 Task: Create a due date automation trigger when advanced on, on the wednesday after a card is due add fields with custom field "Resume" set to a number greater or equal to 1 and greater than 10 at 11:00 AM.
Action: Mouse moved to (961, 77)
Screenshot: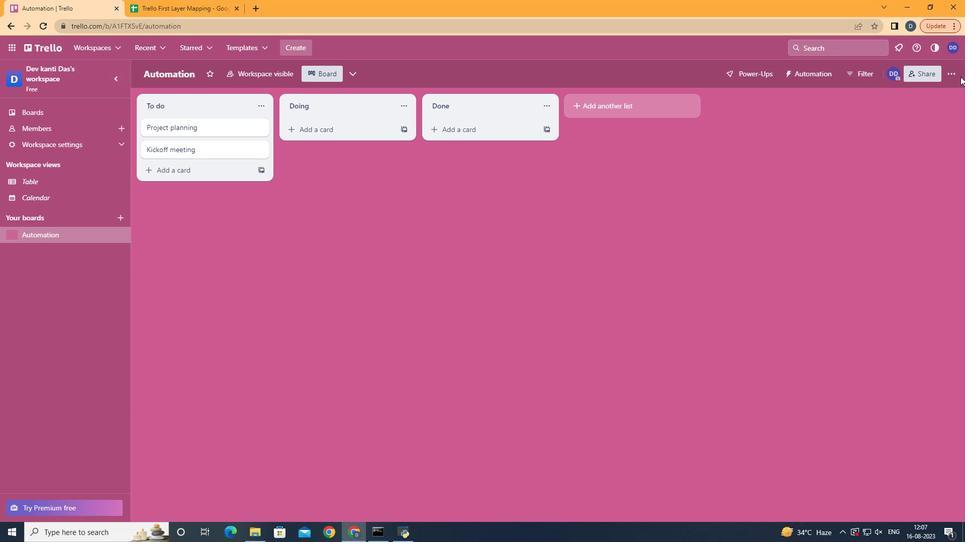 
Action: Mouse pressed left at (961, 77)
Screenshot: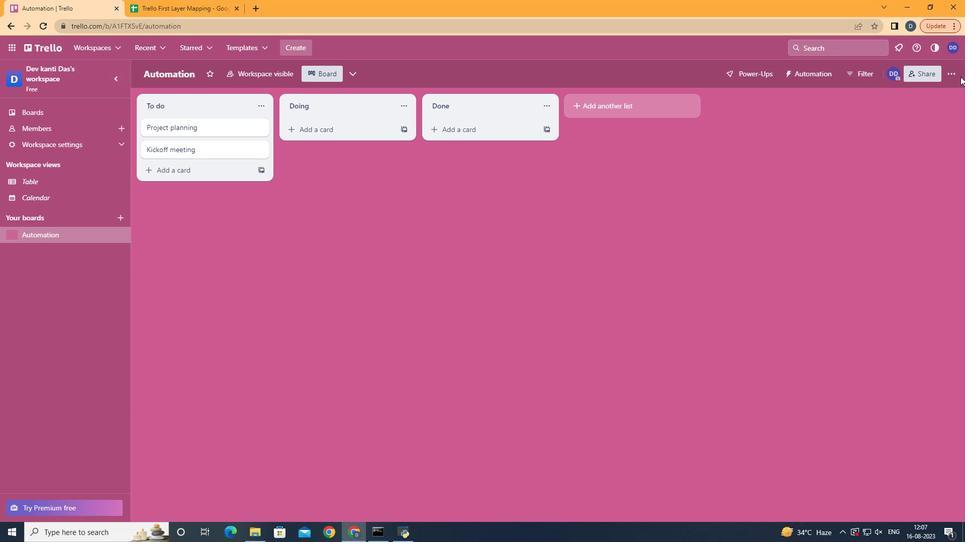 
Action: Mouse moved to (958, 73)
Screenshot: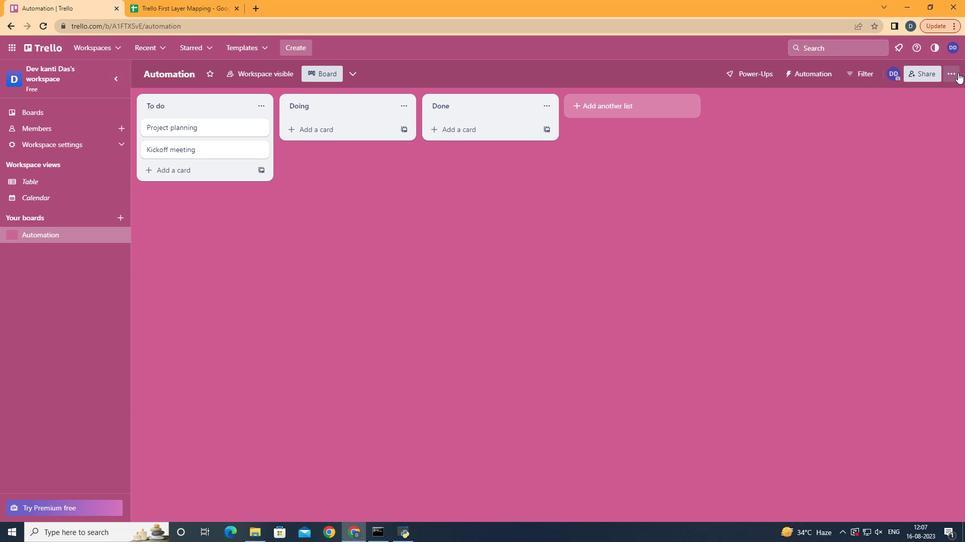 
Action: Mouse pressed left at (958, 73)
Screenshot: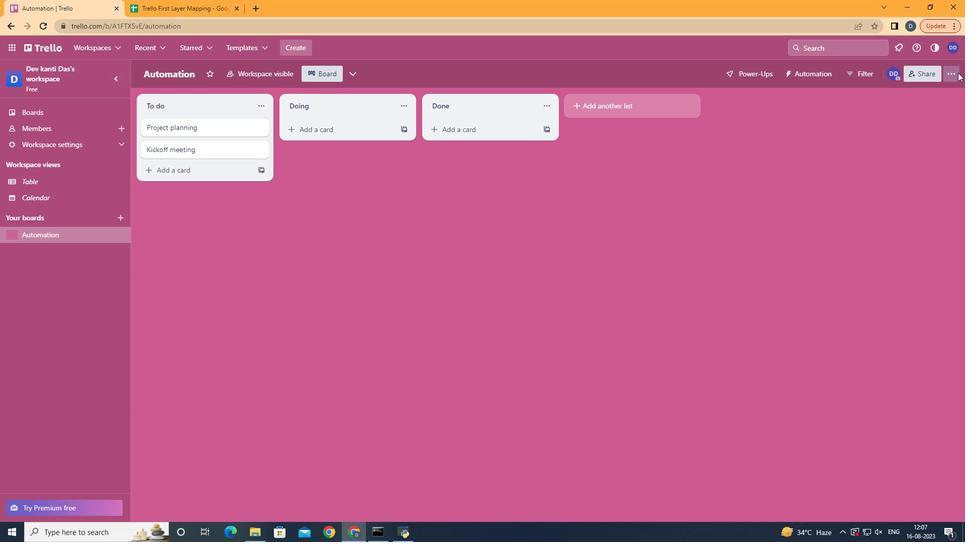 
Action: Mouse moved to (849, 218)
Screenshot: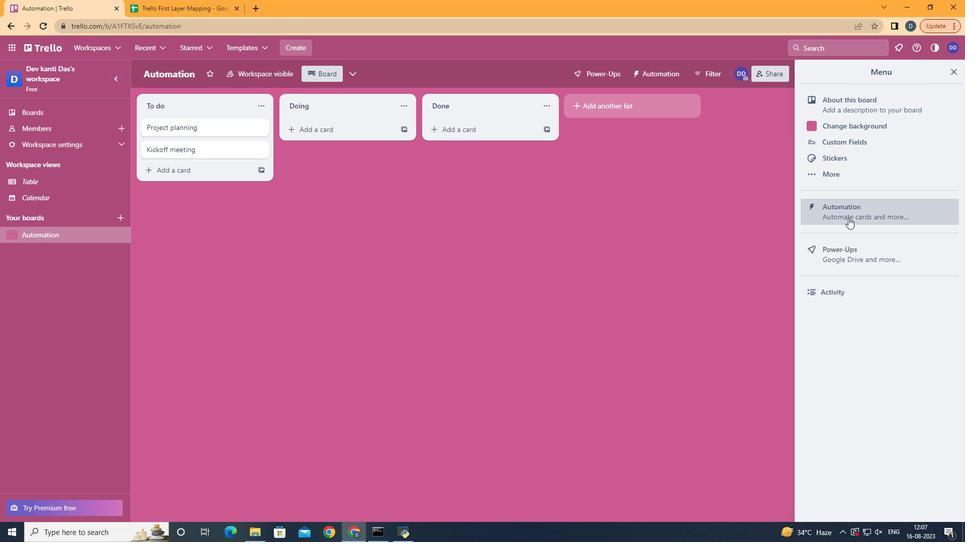 
Action: Mouse pressed left at (849, 218)
Screenshot: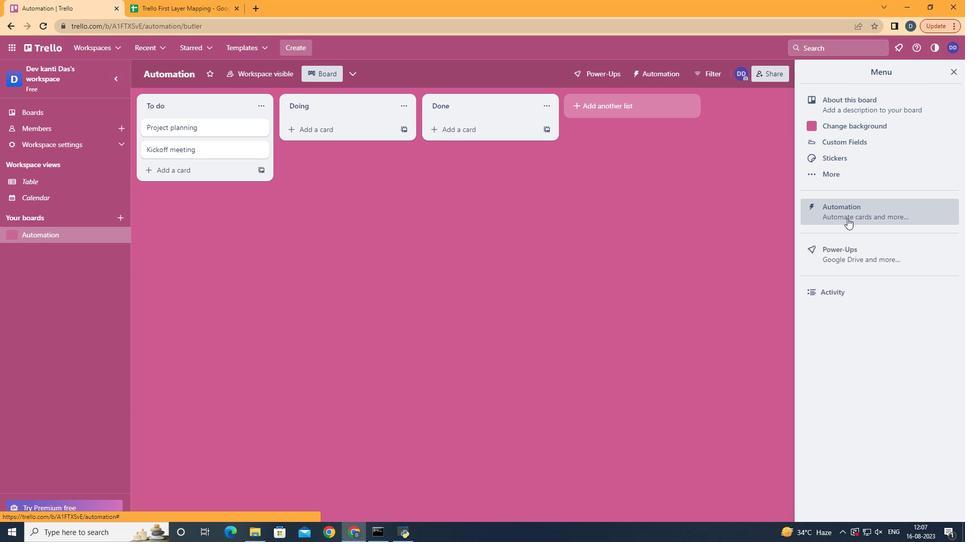 
Action: Mouse moved to (174, 199)
Screenshot: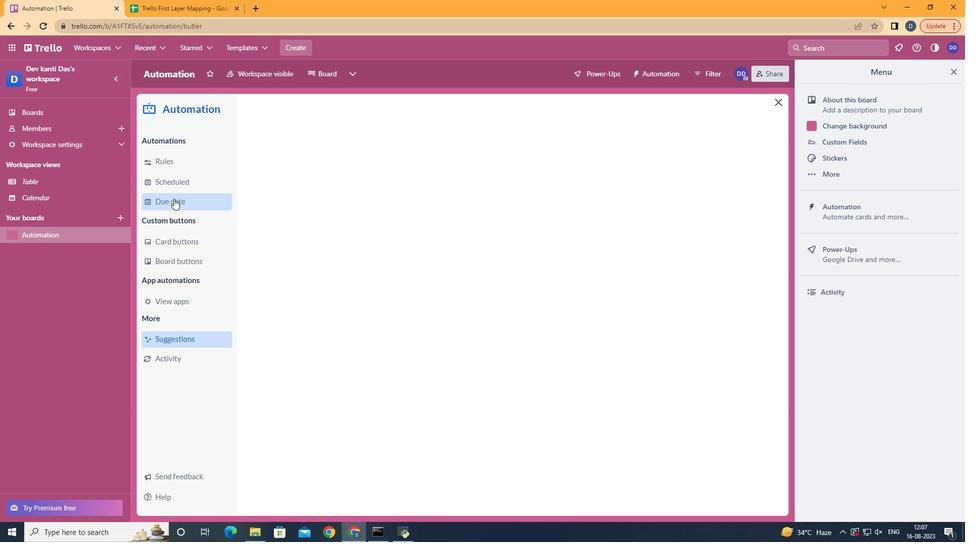 
Action: Mouse pressed left at (174, 199)
Screenshot: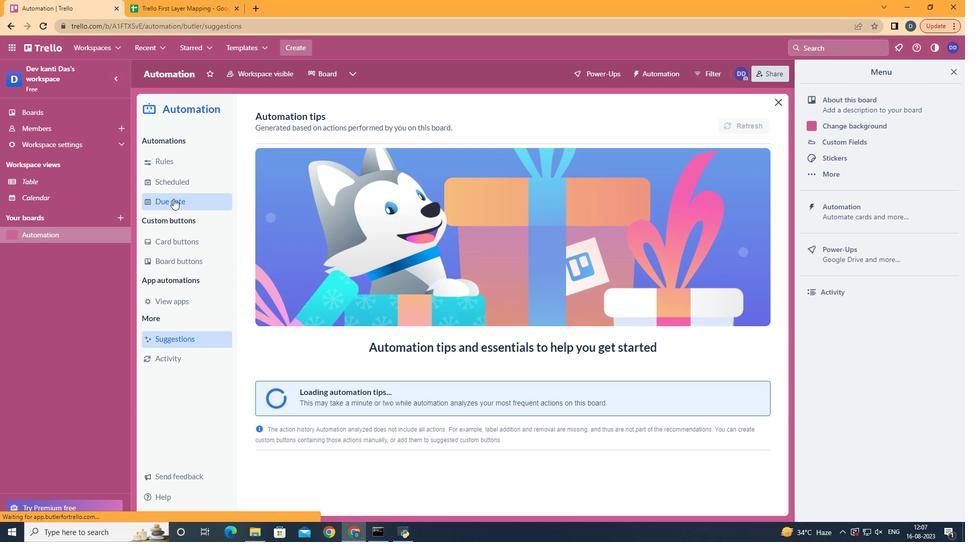 
Action: Mouse moved to (705, 118)
Screenshot: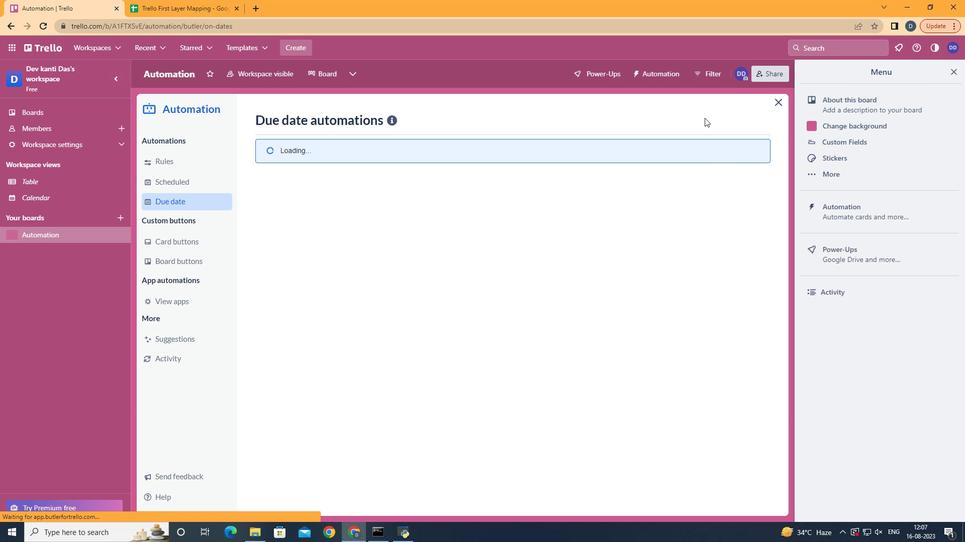 
Action: Mouse pressed left at (705, 118)
Screenshot: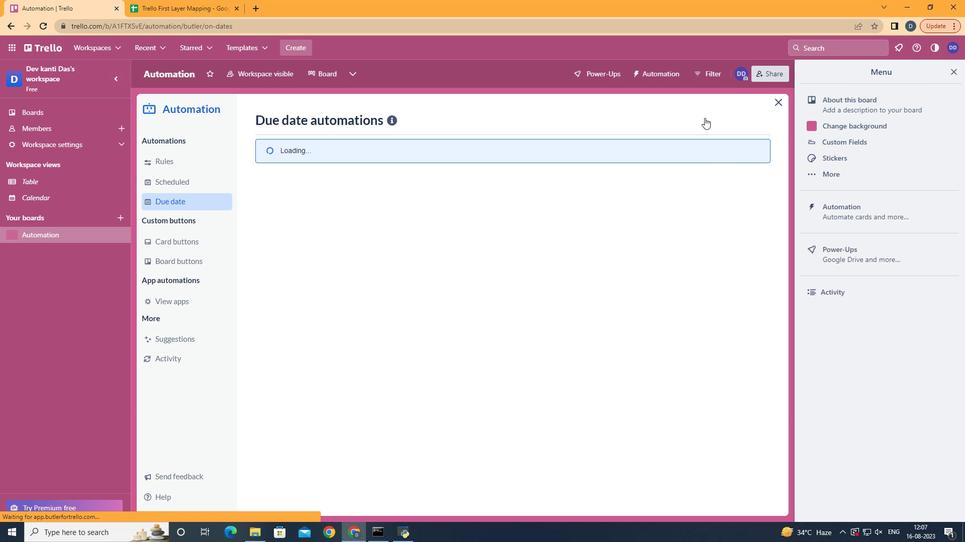 
Action: Mouse pressed left at (705, 118)
Screenshot: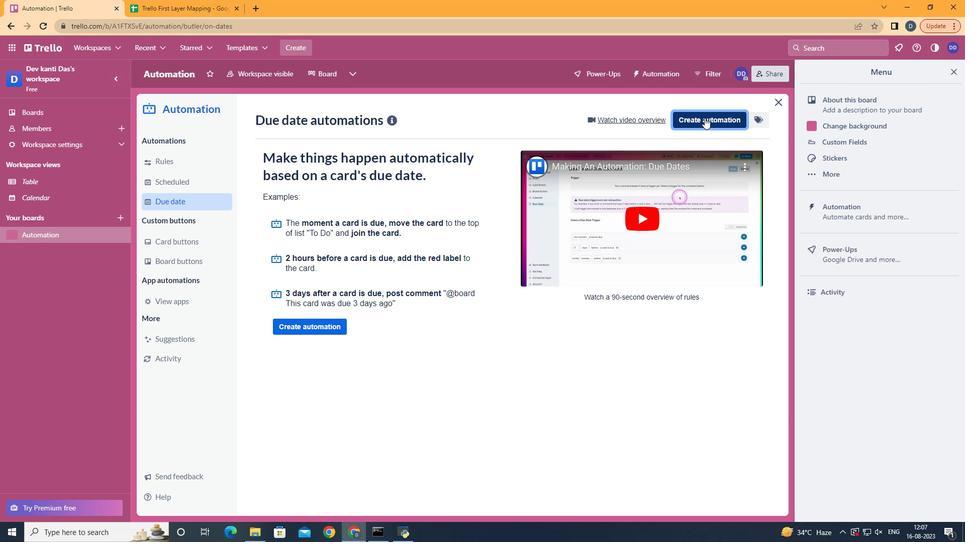 
Action: Mouse moved to (534, 214)
Screenshot: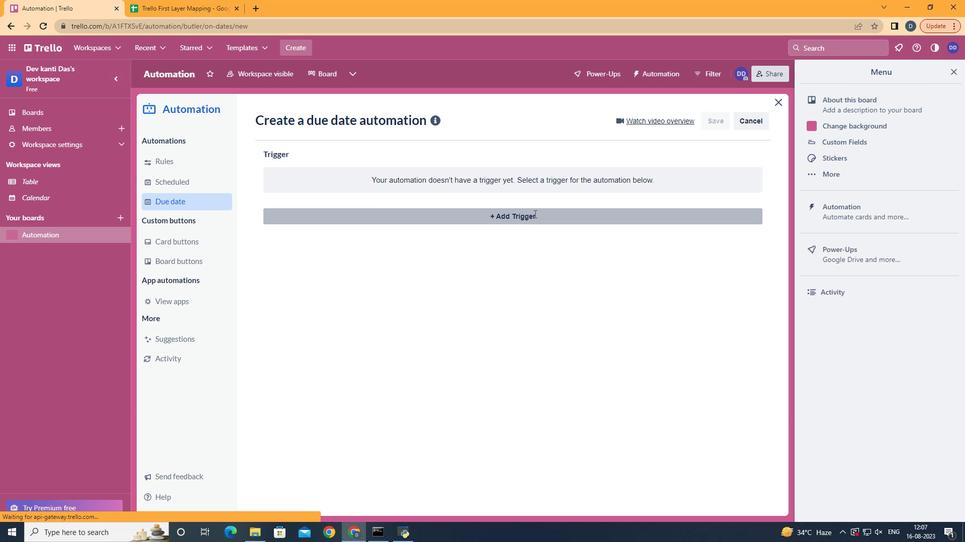 
Action: Mouse pressed left at (534, 214)
Screenshot: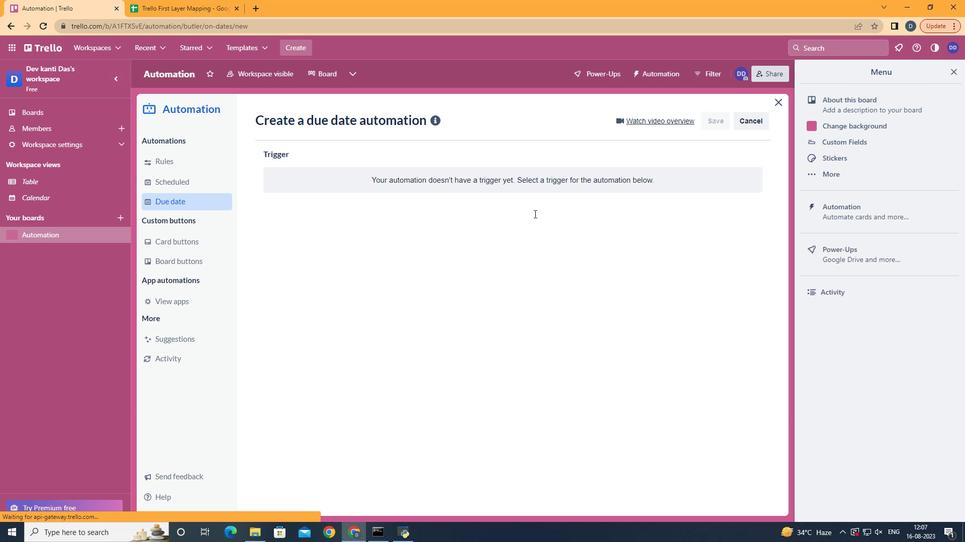 
Action: Mouse moved to (323, 307)
Screenshot: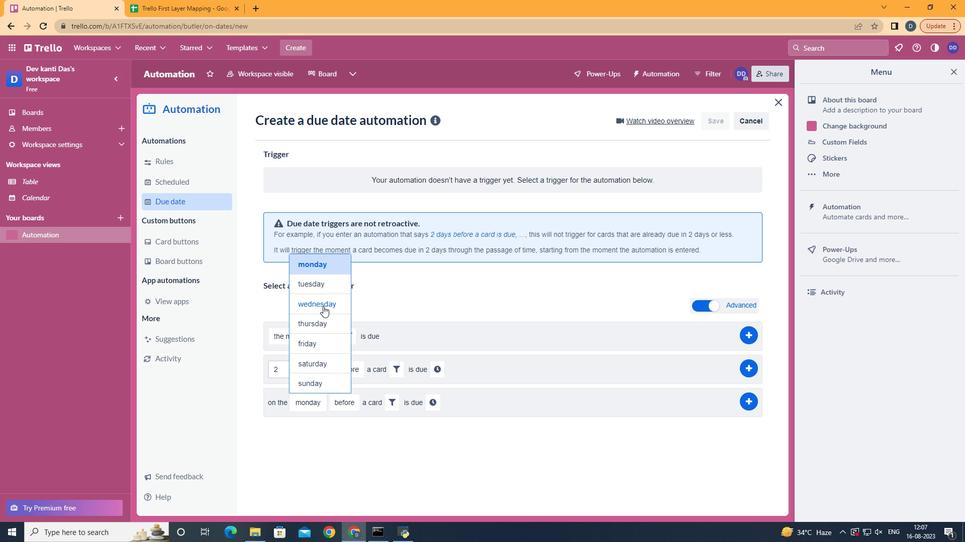 
Action: Mouse pressed left at (323, 307)
Screenshot: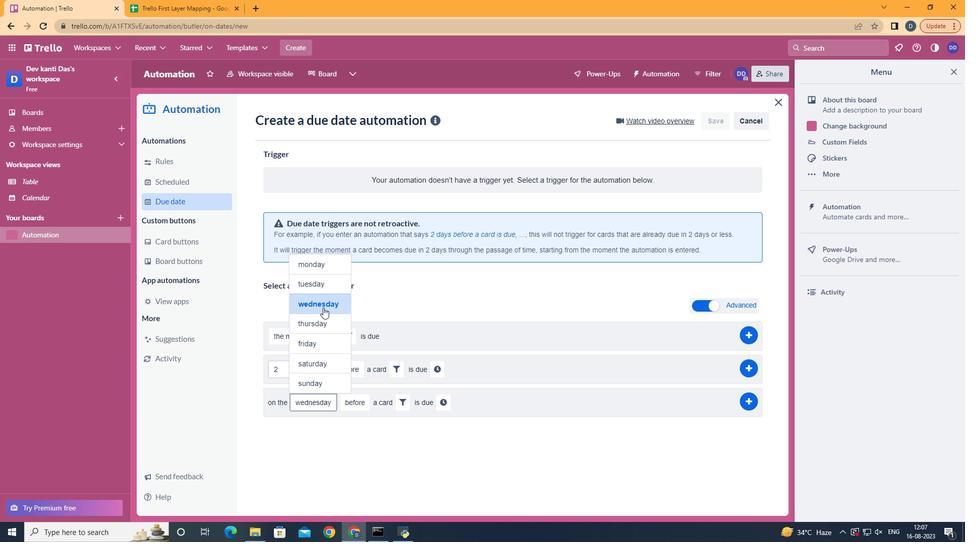 
Action: Mouse moved to (364, 444)
Screenshot: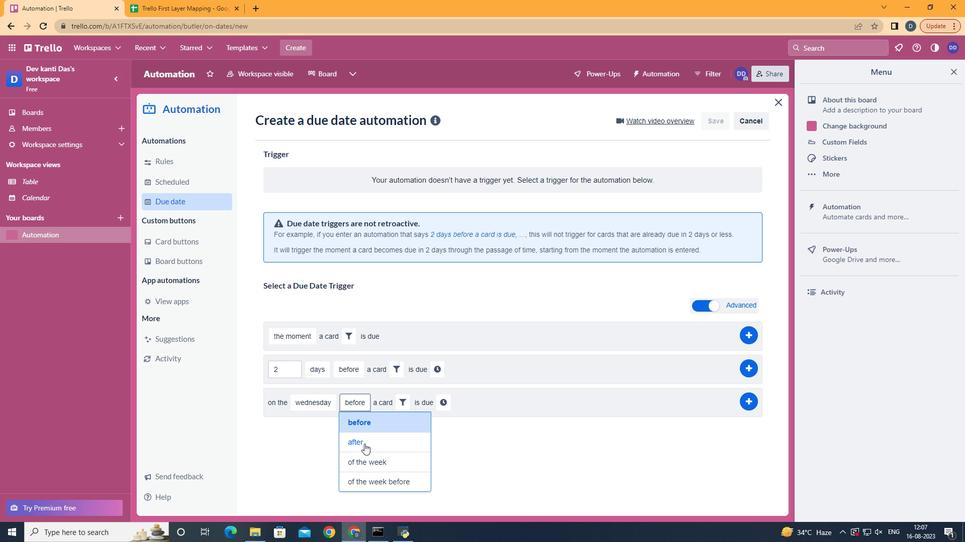 
Action: Mouse pressed left at (364, 444)
Screenshot: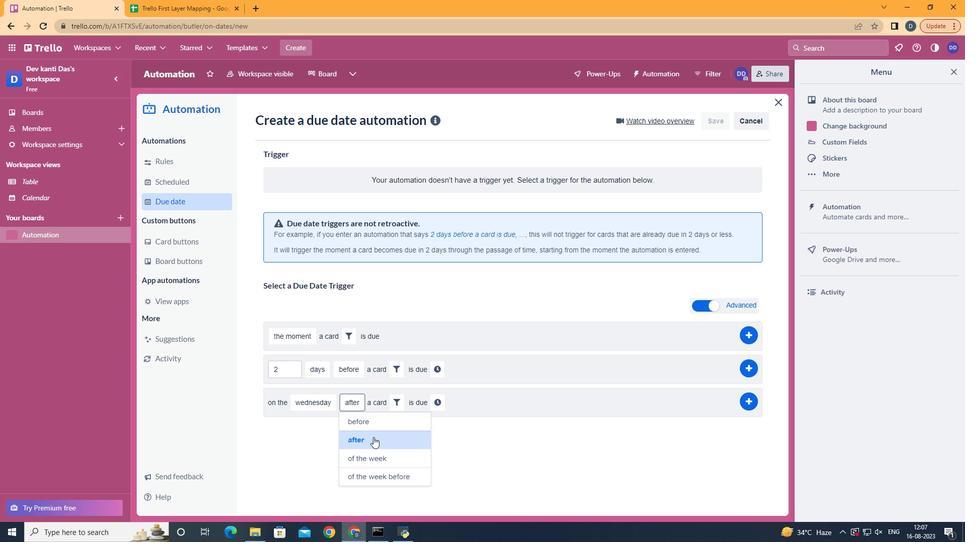 
Action: Mouse moved to (397, 404)
Screenshot: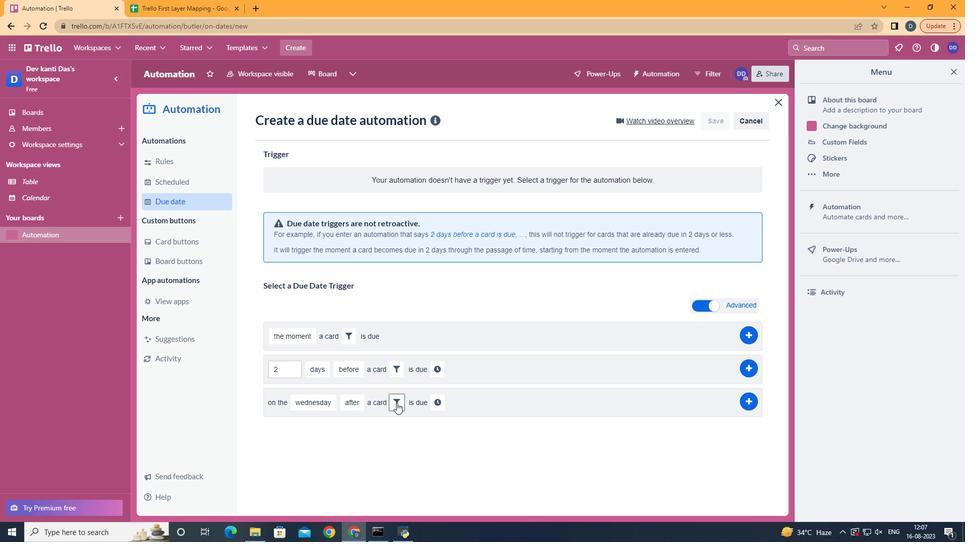 
Action: Mouse pressed left at (397, 404)
Screenshot: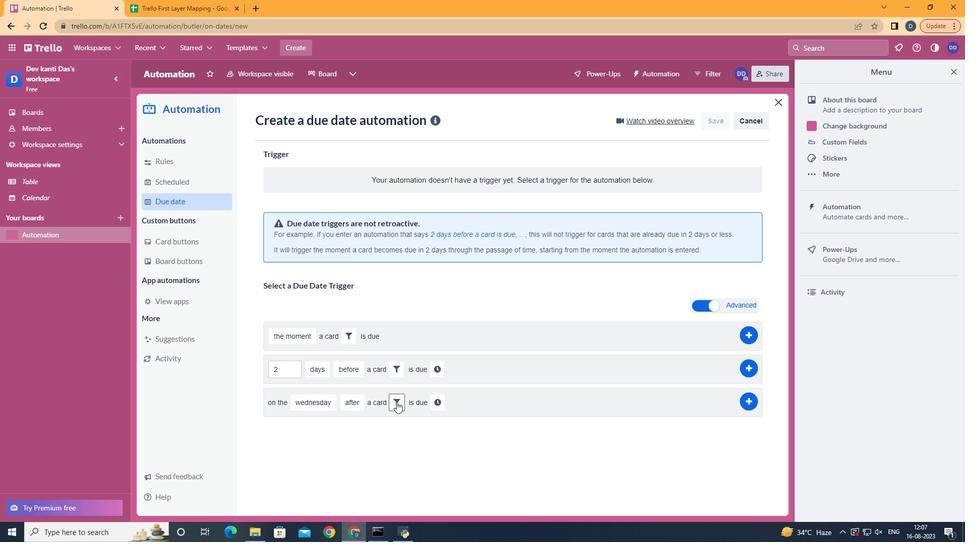 
Action: Mouse moved to (564, 437)
Screenshot: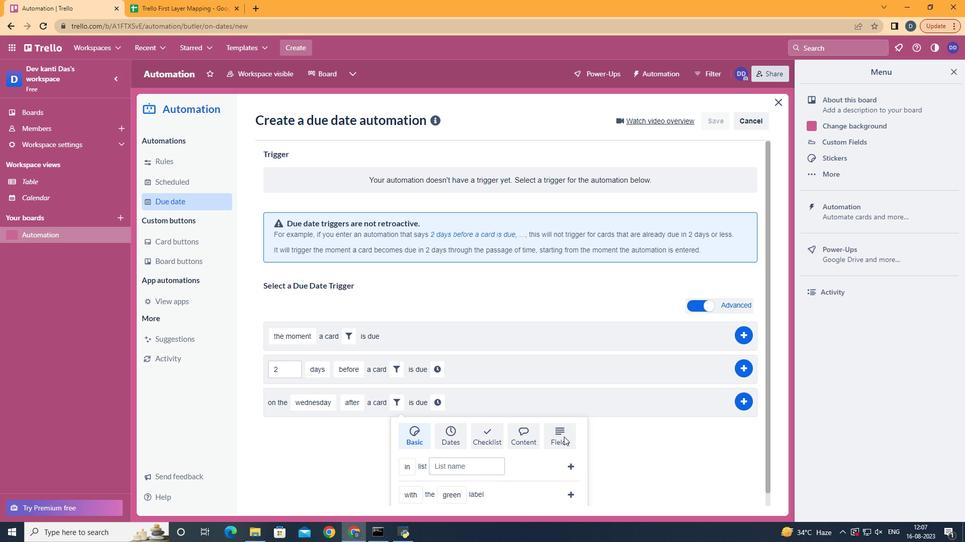 
Action: Mouse pressed left at (564, 437)
Screenshot: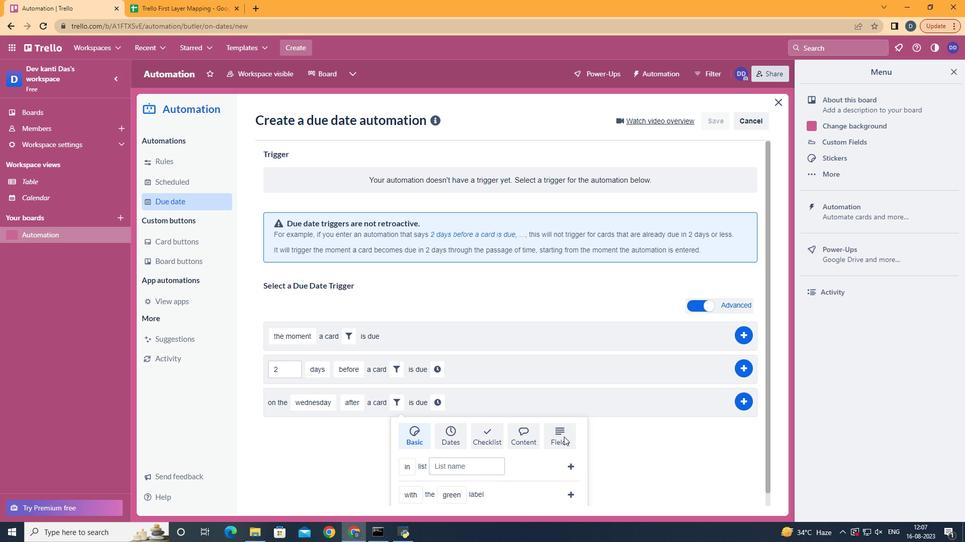 
Action: Mouse scrolled (564, 437) with delta (0, 0)
Screenshot: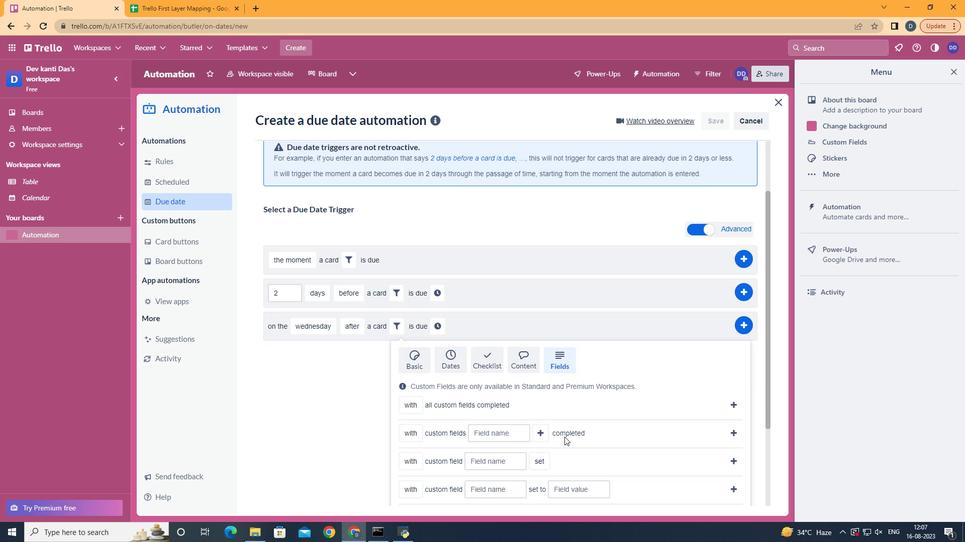 
Action: Mouse scrolled (564, 437) with delta (0, 0)
Screenshot: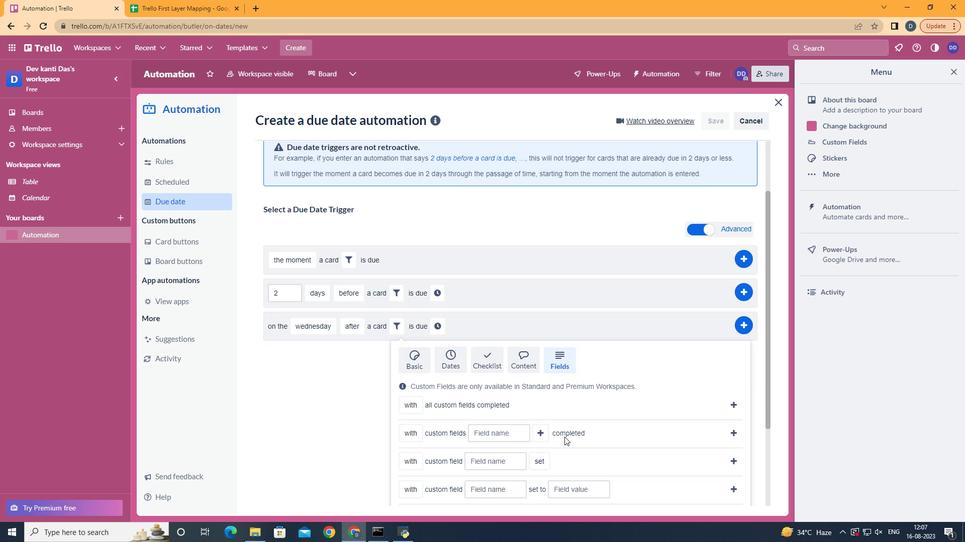 
Action: Mouse scrolled (564, 437) with delta (0, 0)
Screenshot: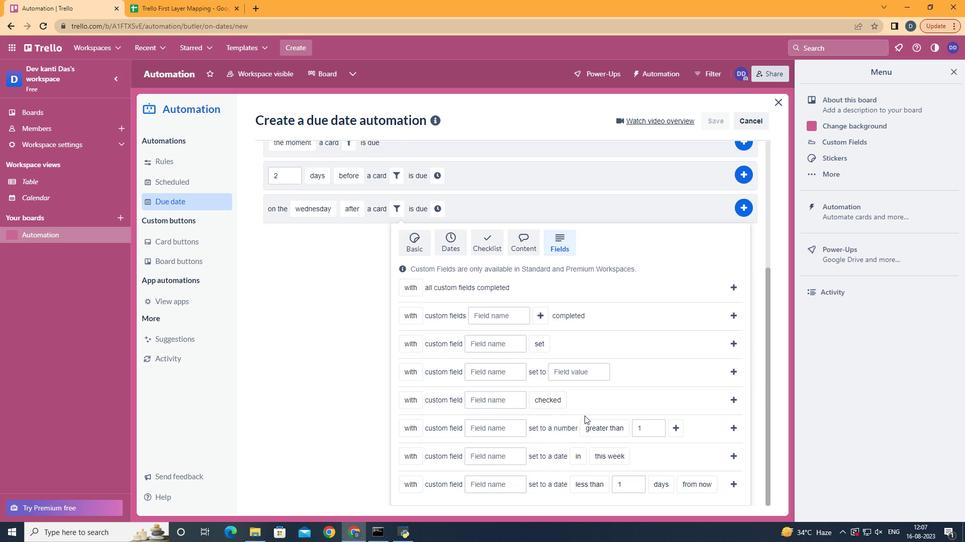 
Action: Mouse scrolled (564, 437) with delta (0, 0)
Screenshot: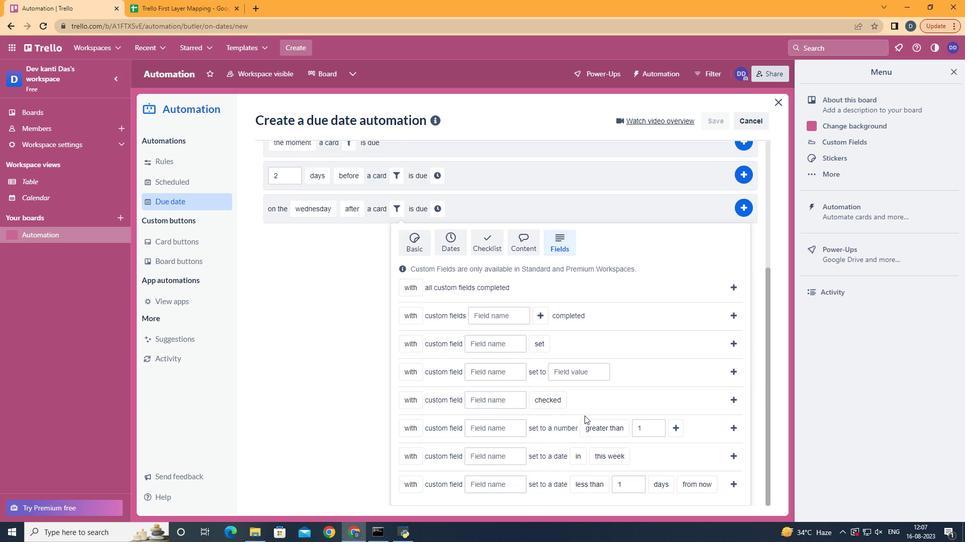 
Action: Mouse scrolled (564, 437) with delta (0, 0)
Screenshot: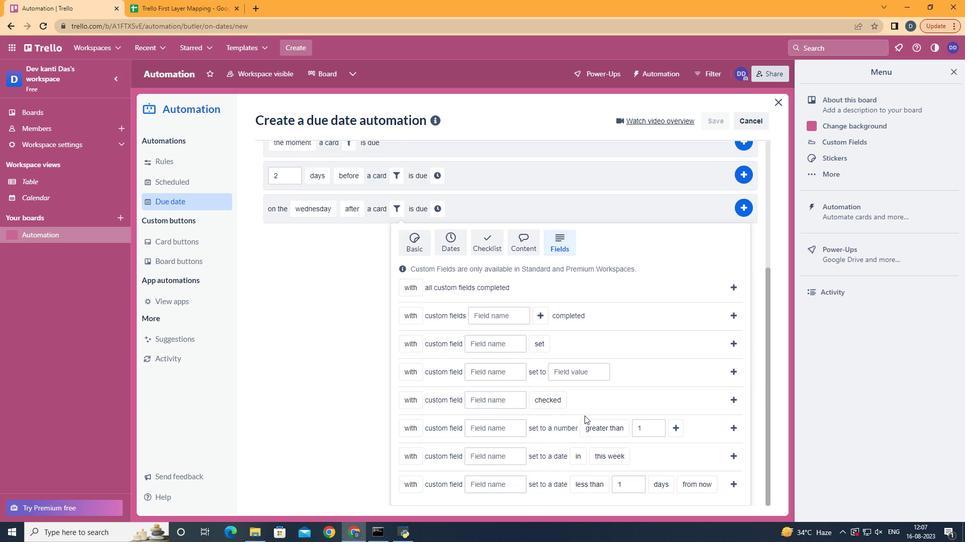 
Action: Mouse moved to (495, 430)
Screenshot: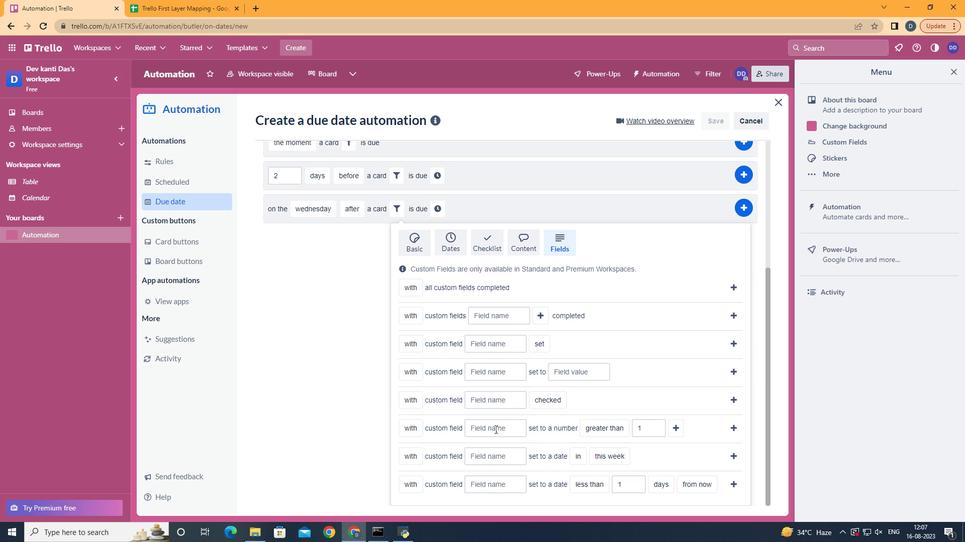 
Action: Mouse pressed left at (495, 430)
Screenshot: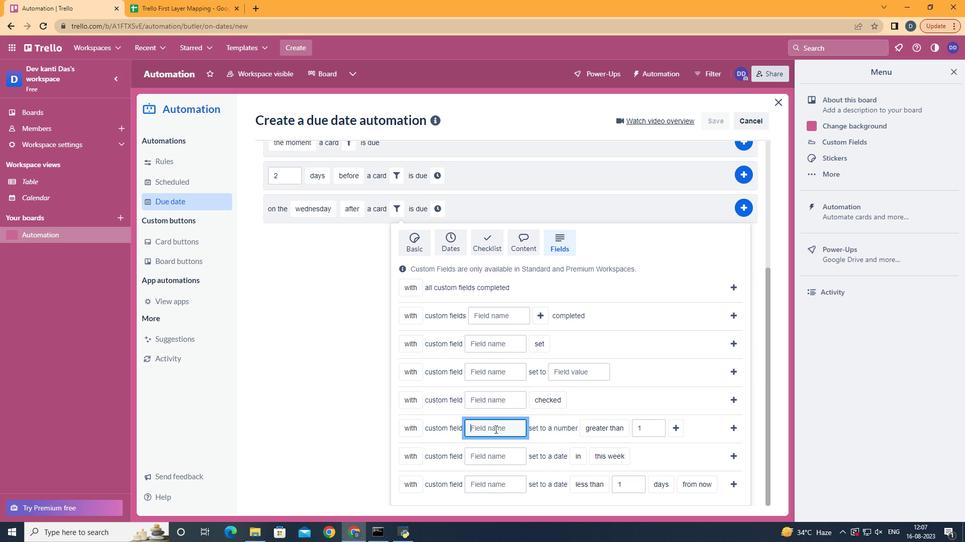 
Action: Key pressed <Key.shift>Resume
Screenshot: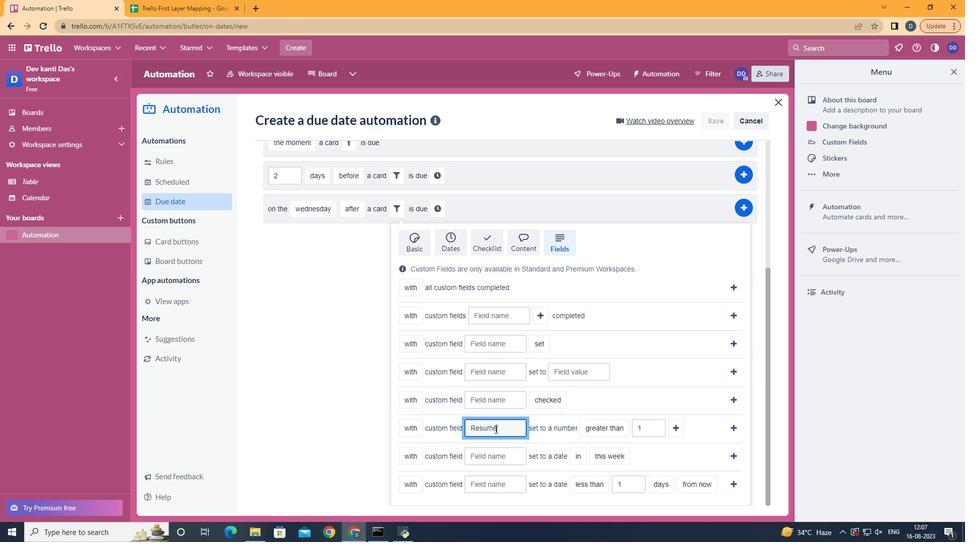 
Action: Mouse moved to (641, 365)
Screenshot: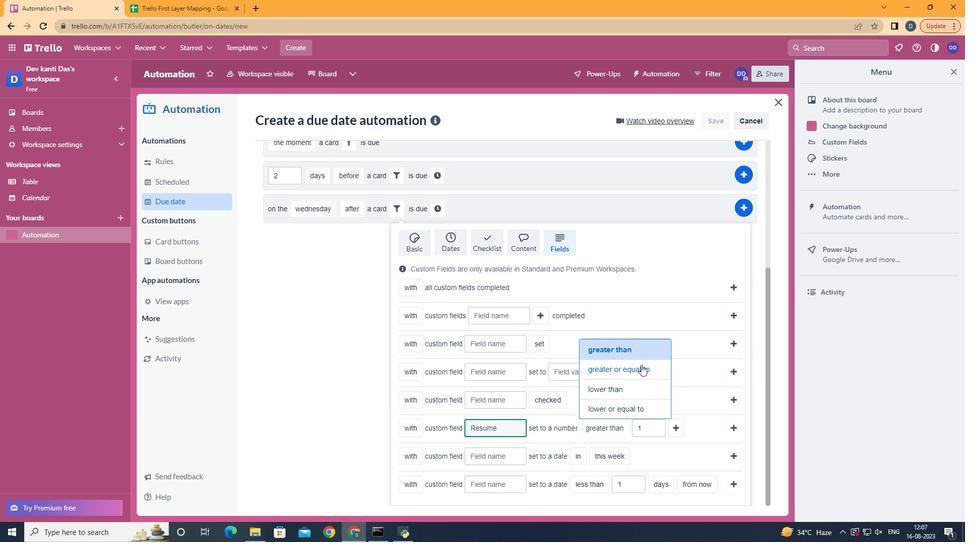 
Action: Mouse pressed left at (641, 365)
Screenshot: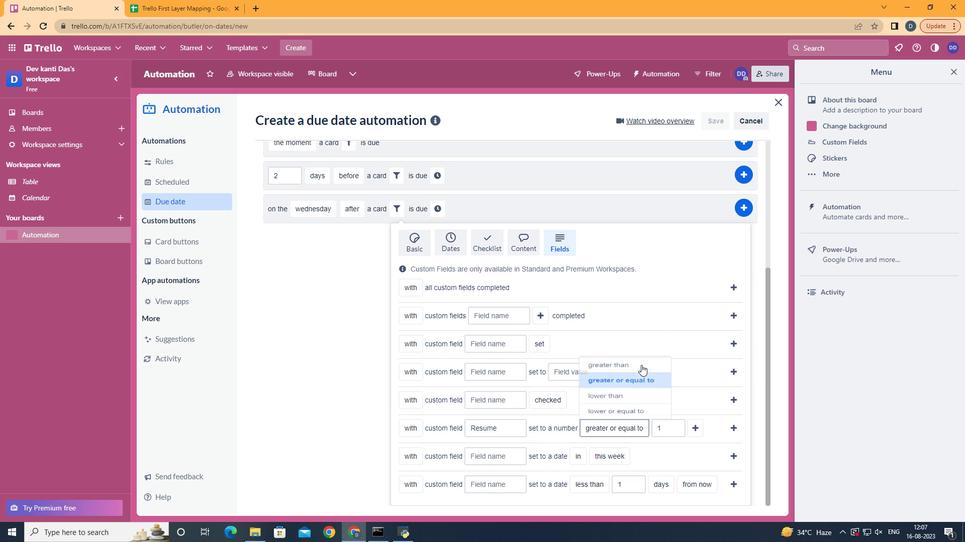 
Action: Mouse moved to (702, 429)
Screenshot: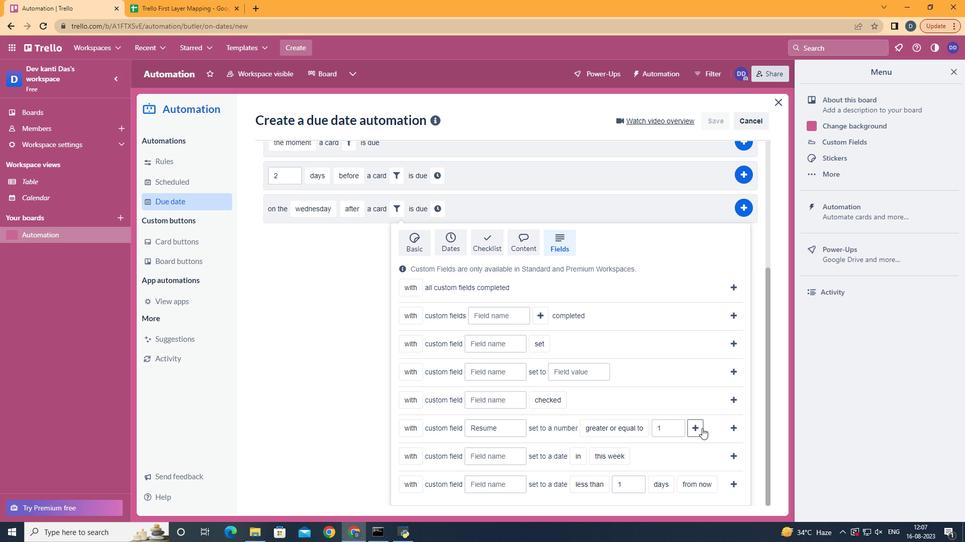 
Action: Mouse pressed left at (702, 429)
Screenshot: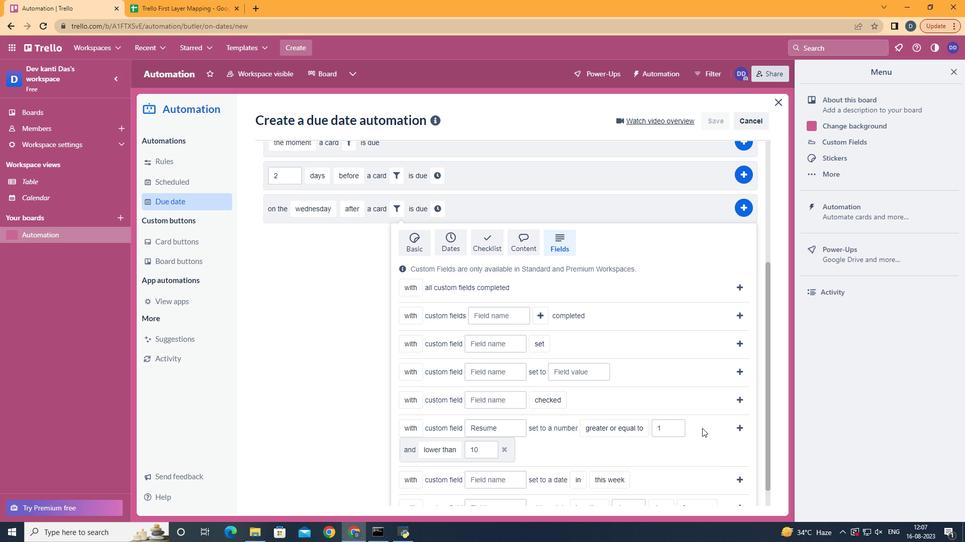 
Action: Mouse moved to (464, 410)
Screenshot: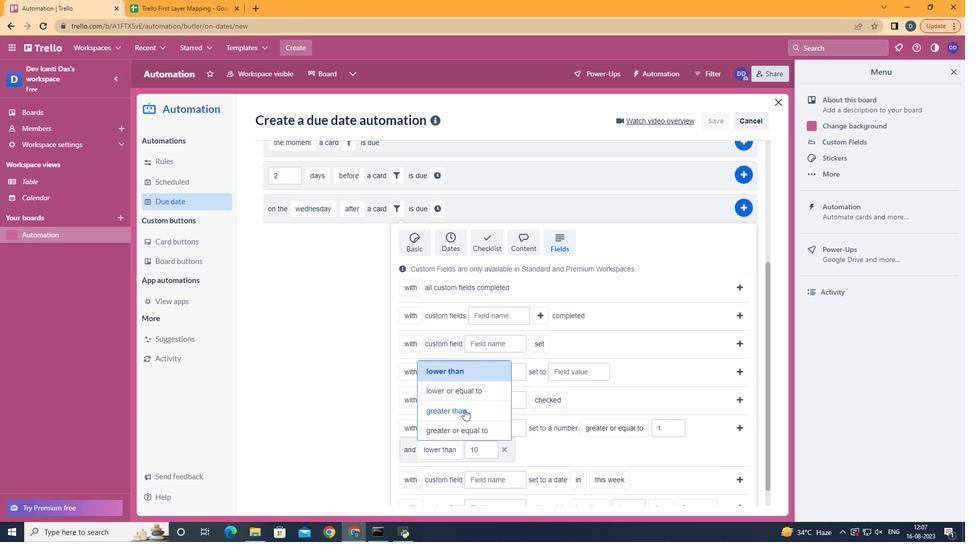 
Action: Mouse pressed left at (464, 410)
Screenshot: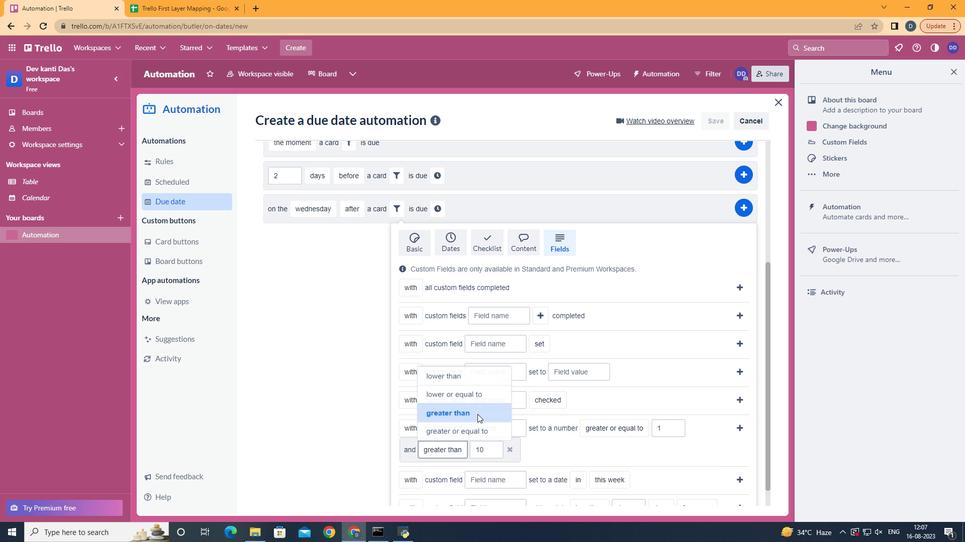 
Action: Mouse moved to (740, 428)
Screenshot: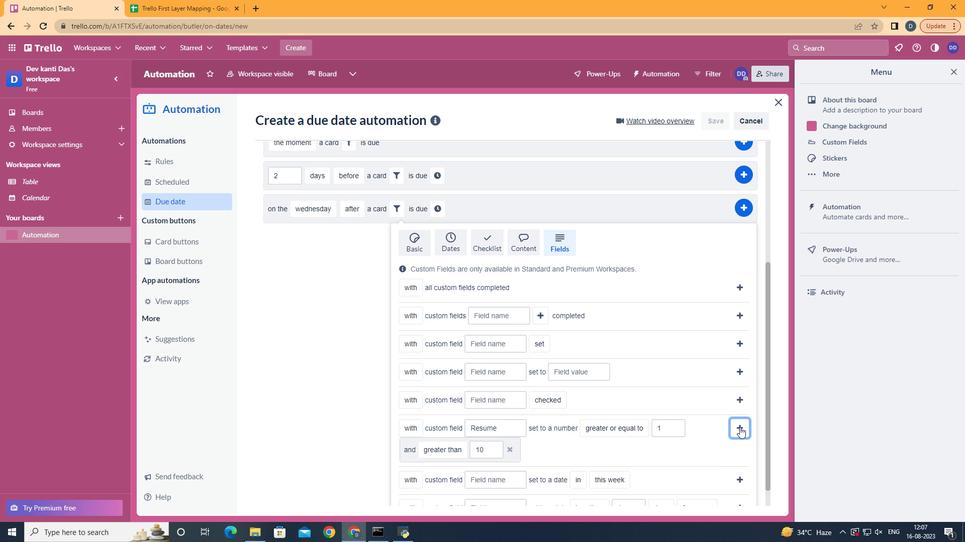 
Action: Mouse pressed left at (740, 428)
Screenshot: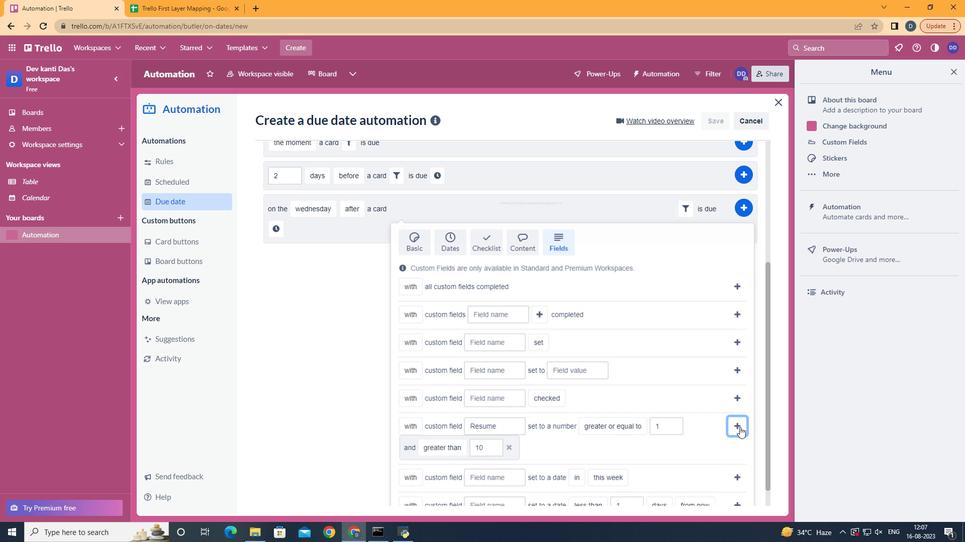 
Action: Mouse moved to (276, 421)
Screenshot: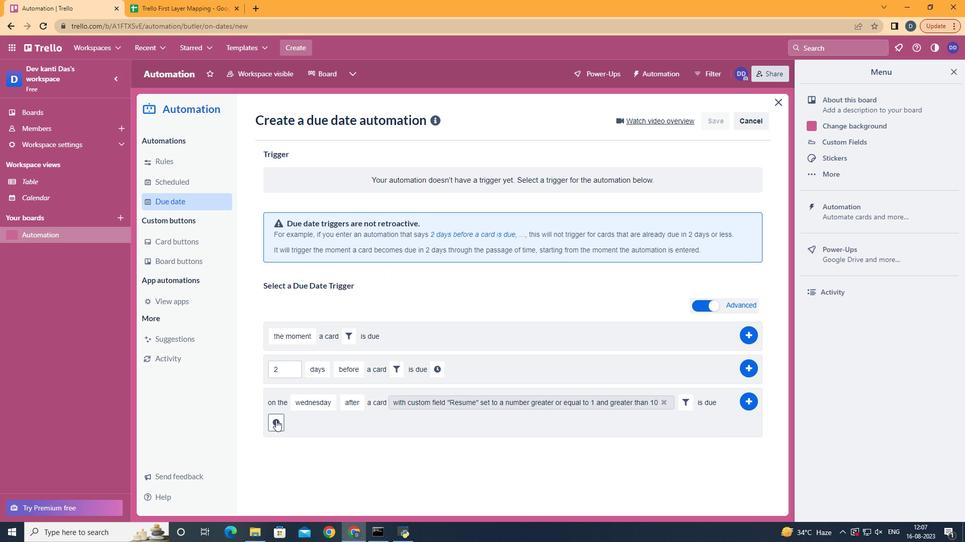 
Action: Mouse pressed left at (276, 421)
Screenshot: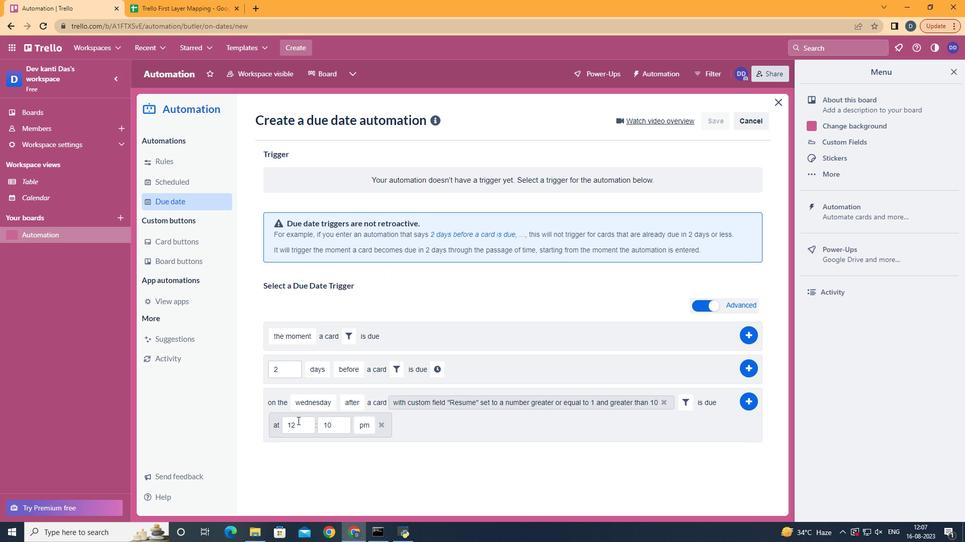 
Action: Mouse moved to (307, 424)
Screenshot: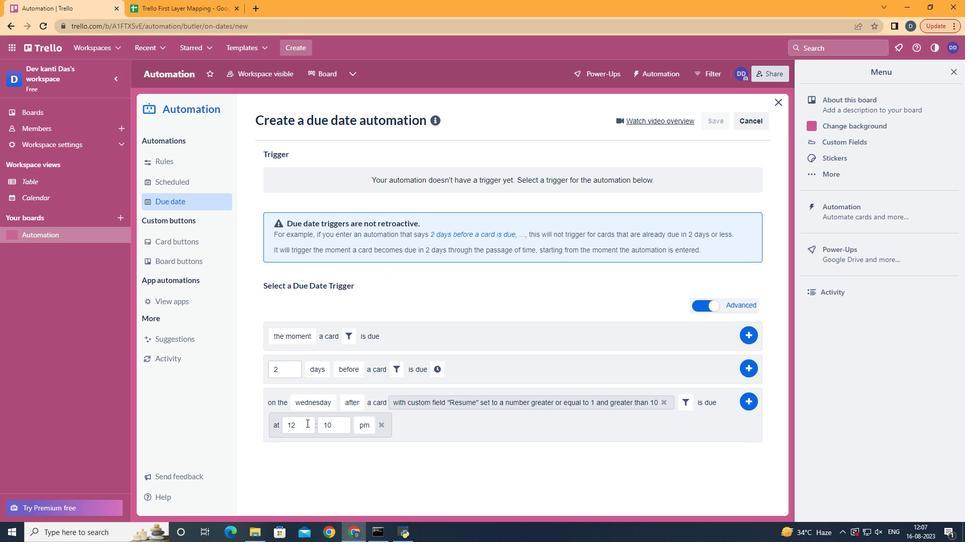 
Action: Mouse pressed left at (307, 424)
Screenshot: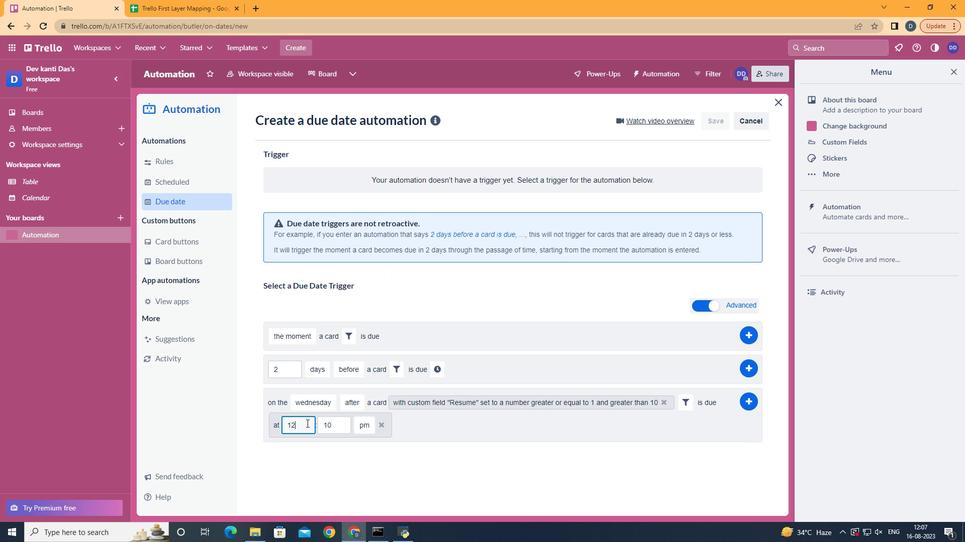 
Action: Mouse moved to (307, 424)
Screenshot: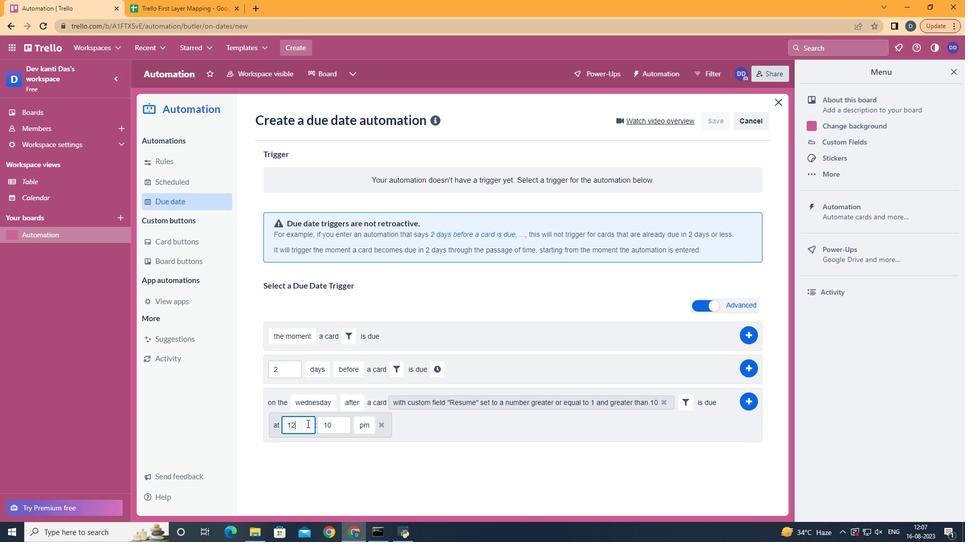 
Action: Key pressed <Key.backspace>1
Screenshot: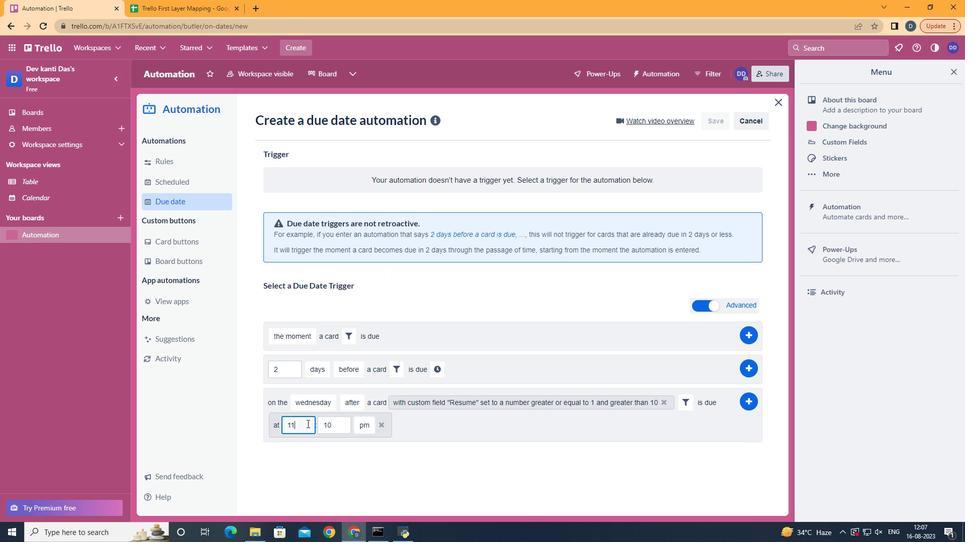 
Action: Mouse moved to (350, 428)
Screenshot: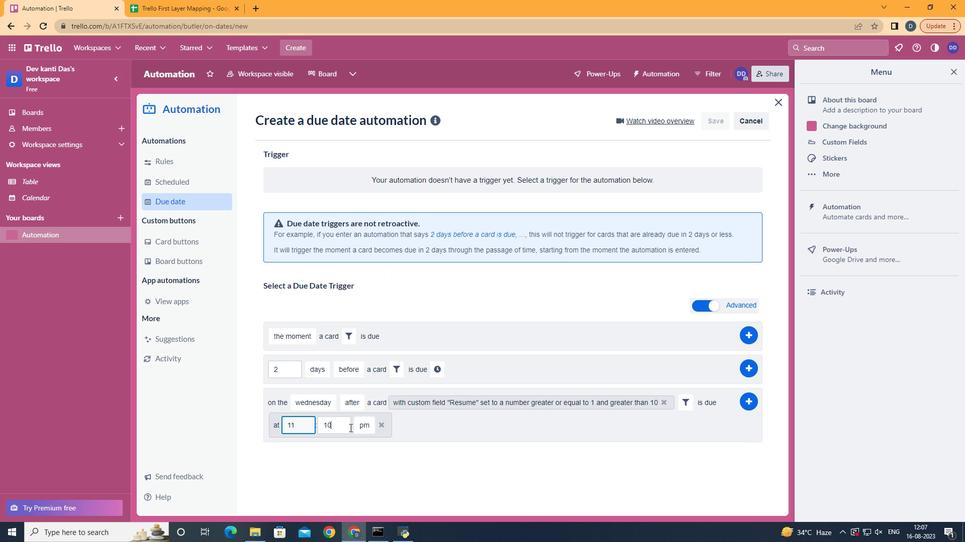 
Action: Mouse pressed left at (350, 428)
Screenshot: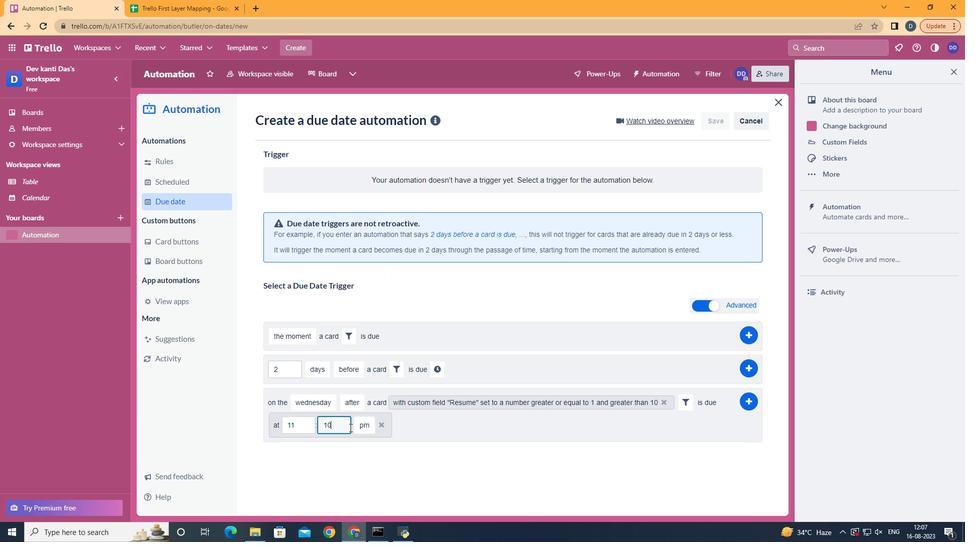 
Action: Key pressed <Key.backspace><Key.backspace>00
Screenshot: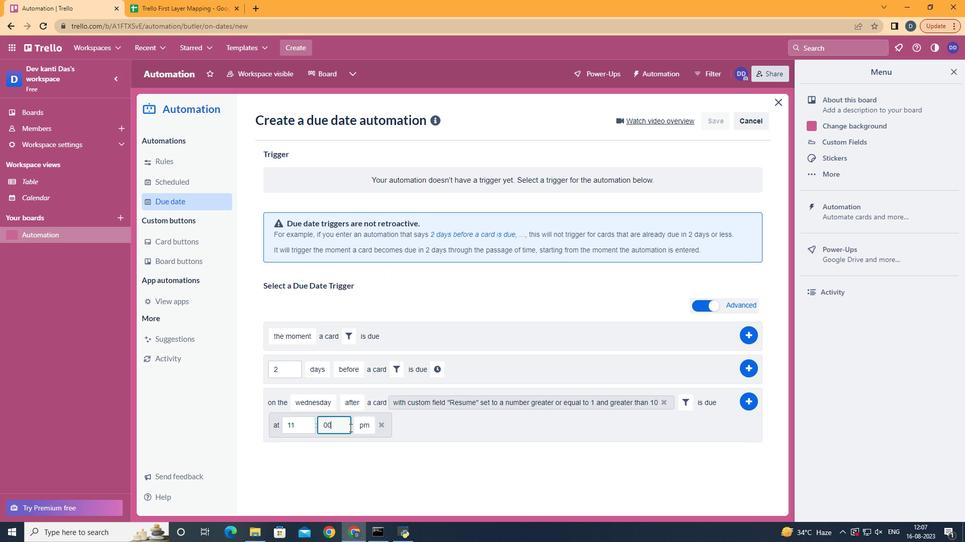 
Action: Mouse moved to (363, 444)
Screenshot: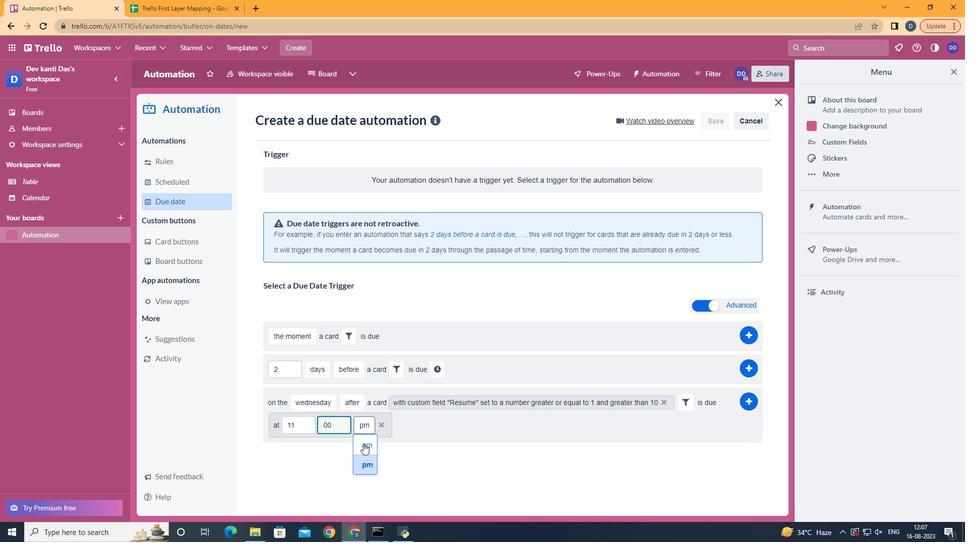 
Action: Mouse pressed left at (363, 444)
Screenshot: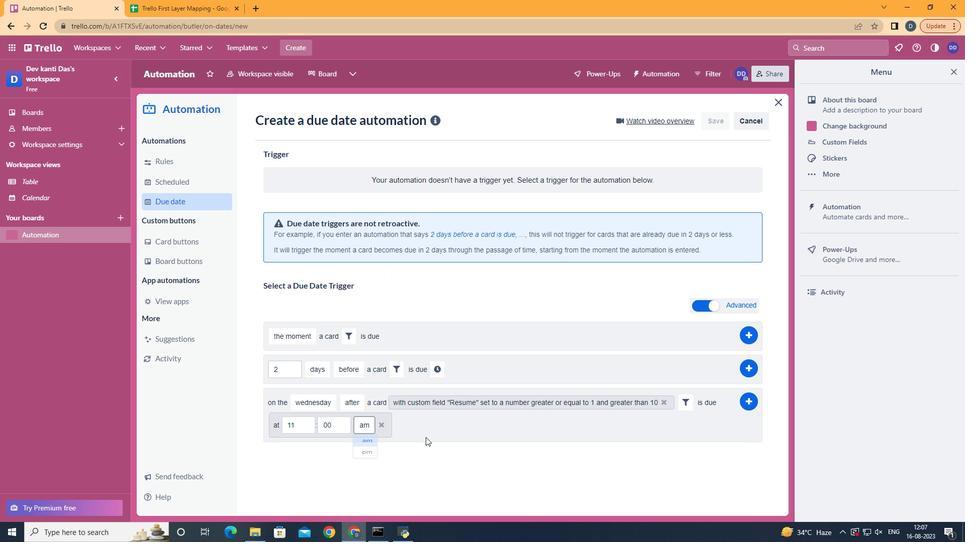 
Action: Mouse moved to (749, 404)
Screenshot: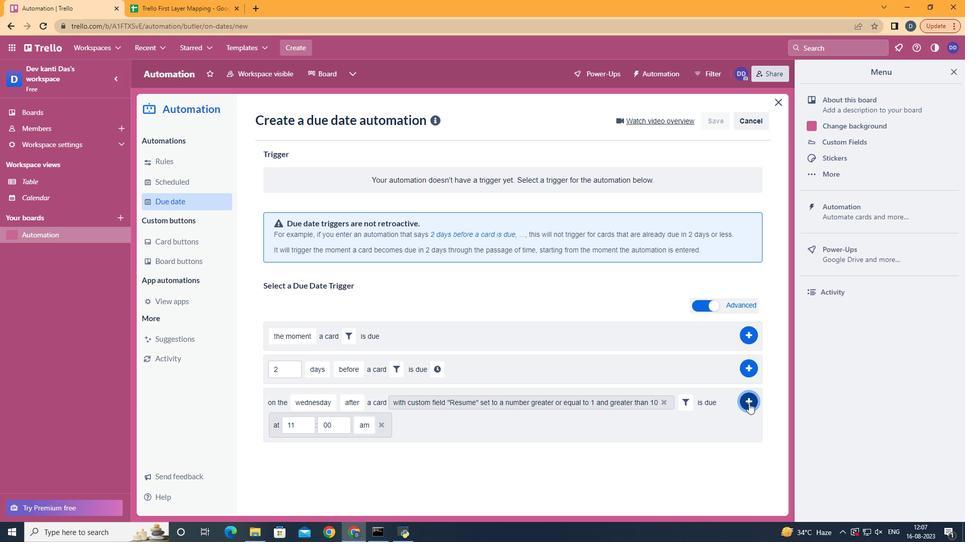 
Action: Mouse pressed left at (749, 404)
Screenshot: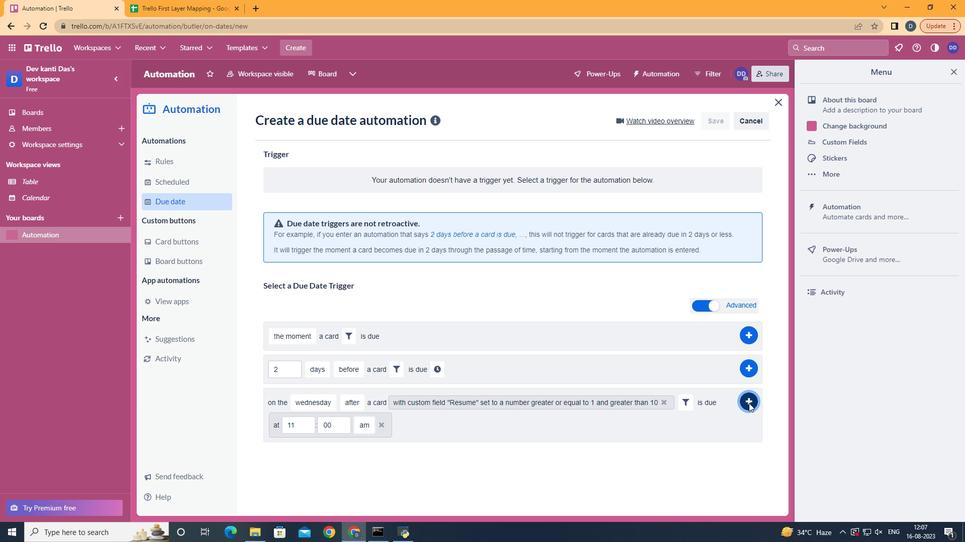 
